 Task: Create a task  Create a new online auction platform , assign it to team member softage.2@softage.net in the project AgileLab and update the status of the task to  On Track  , set the priority of the task to Low
Action: Mouse moved to (67, 49)
Screenshot: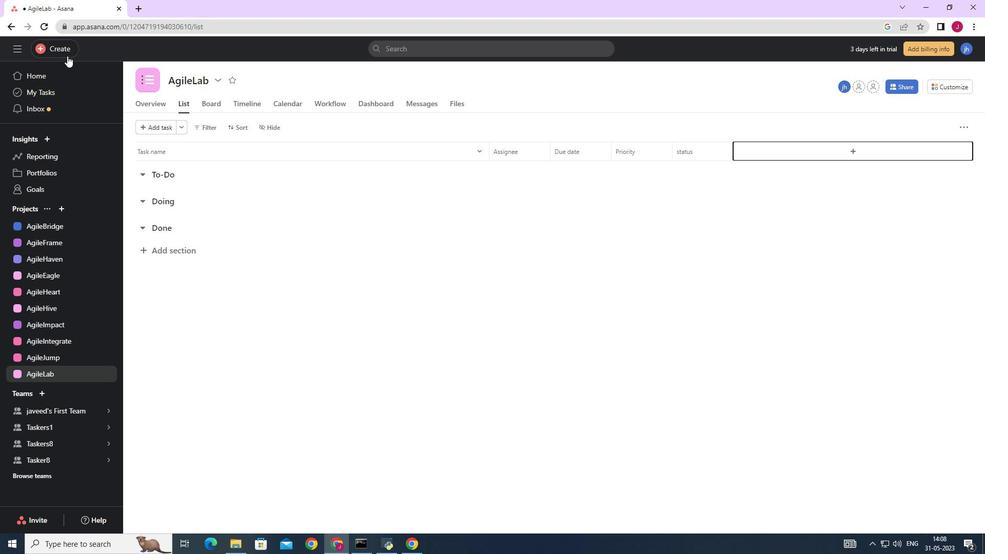 
Action: Mouse pressed left at (67, 49)
Screenshot: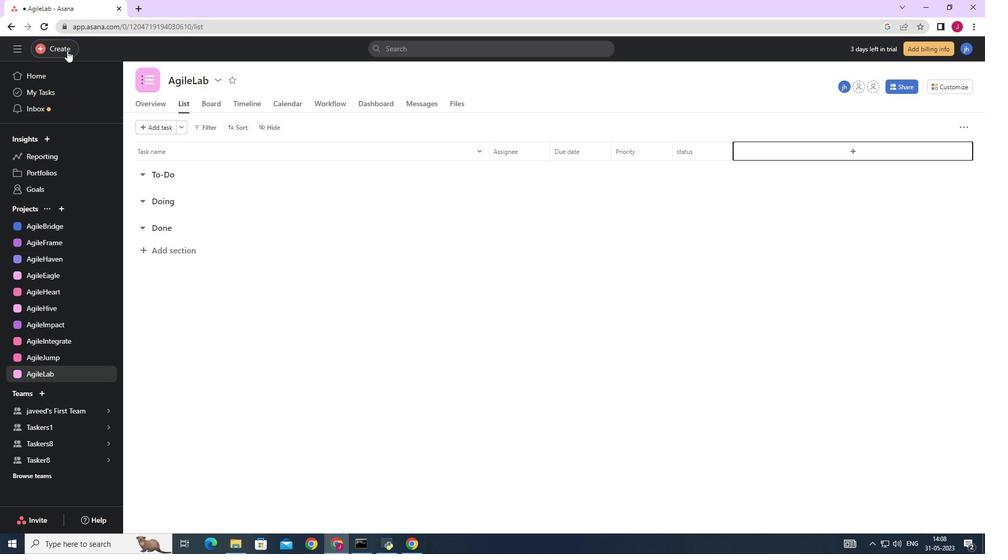 
Action: Mouse moved to (137, 47)
Screenshot: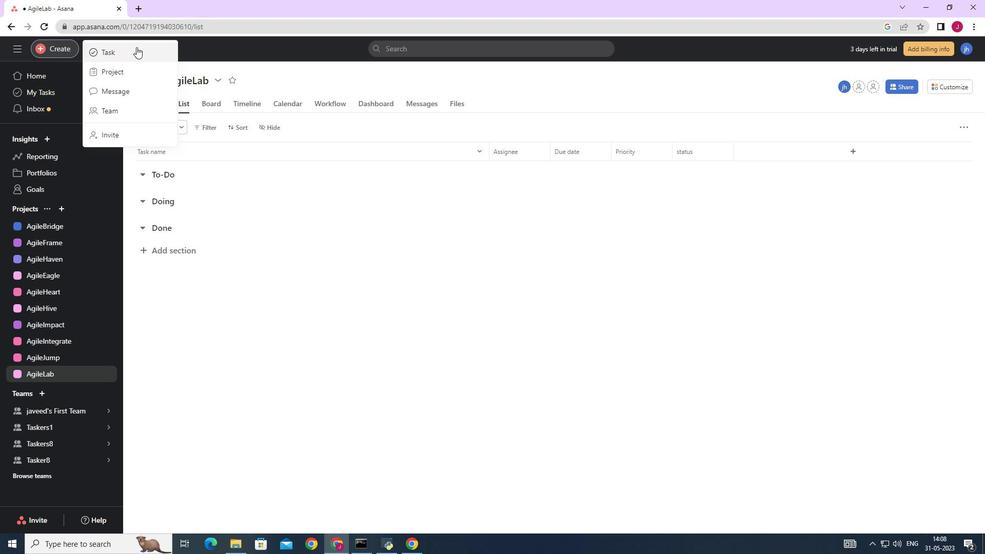 
Action: Mouse pressed left at (137, 47)
Screenshot: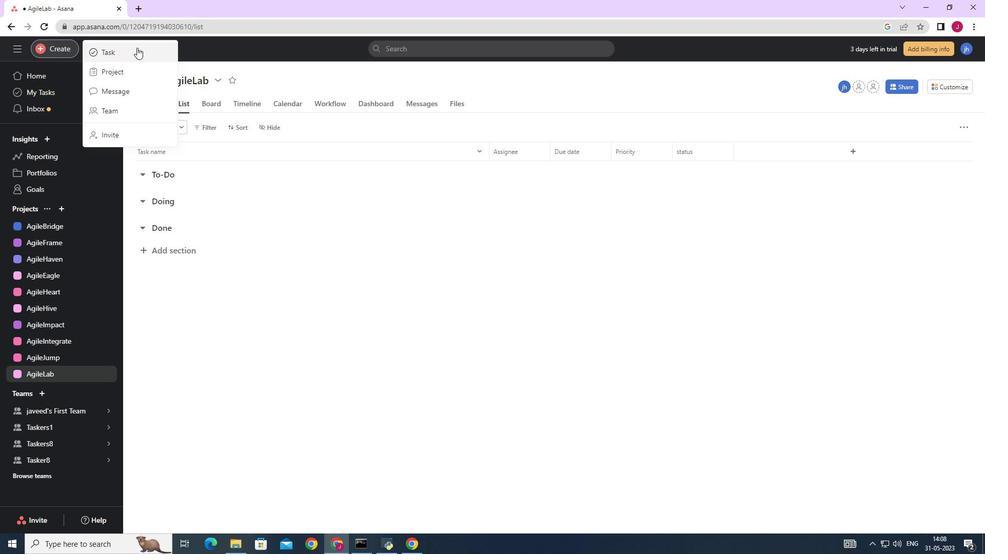
Action: Mouse moved to (802, 341)
Screenshot: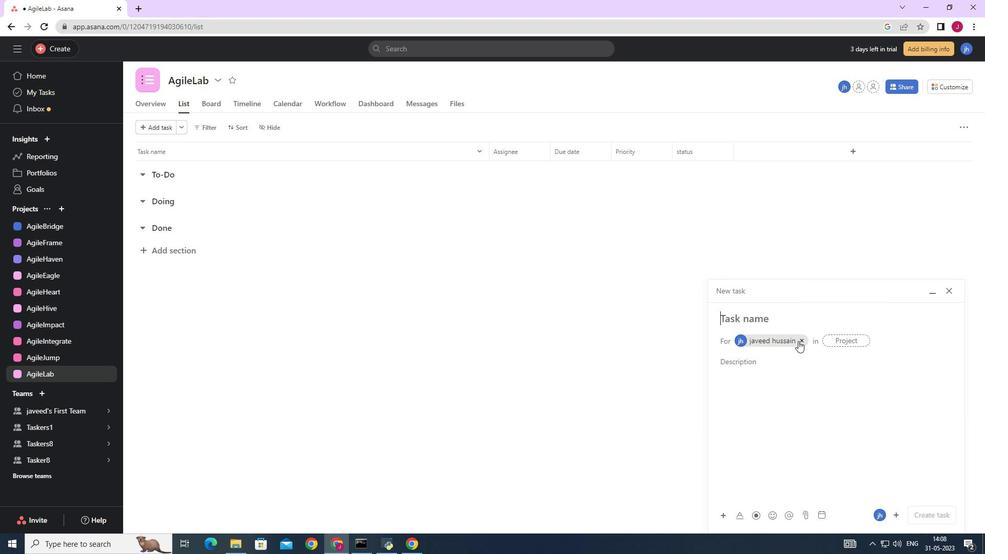 
Action: Mouse pressed left at (802, 341)
Screenshot: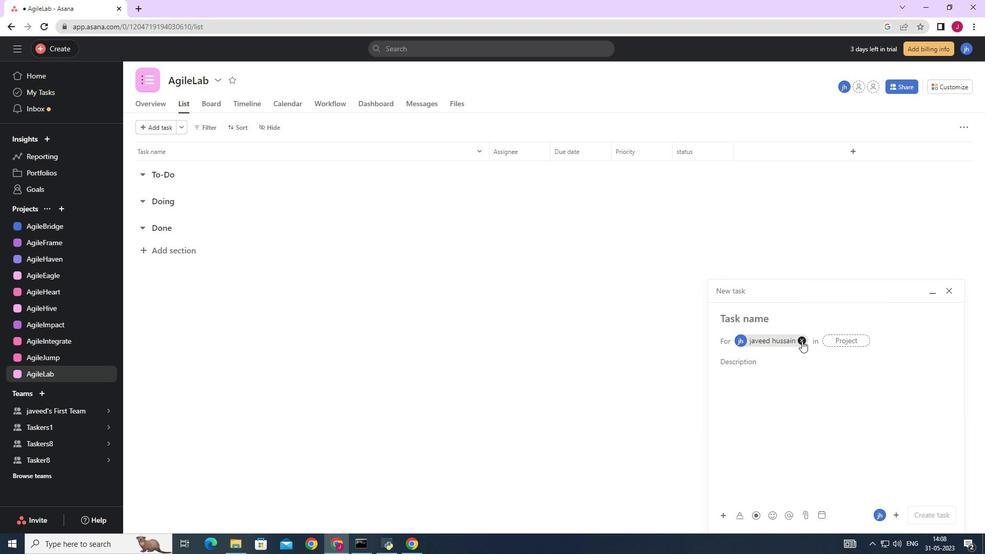 
Action: Mouse moved to (750, 321)
Screenshot: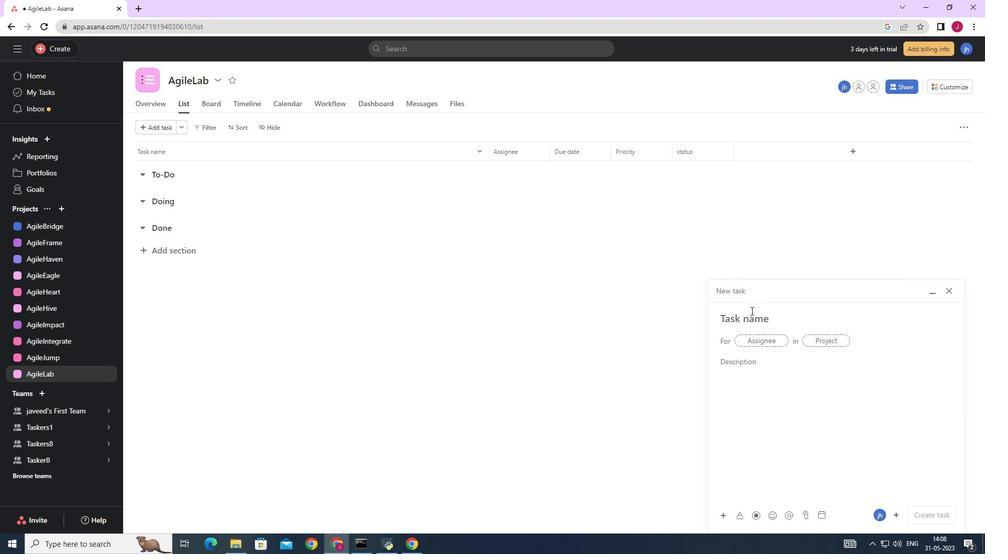 
Action: Mouse pressed left at (750, 321)
Screenshot: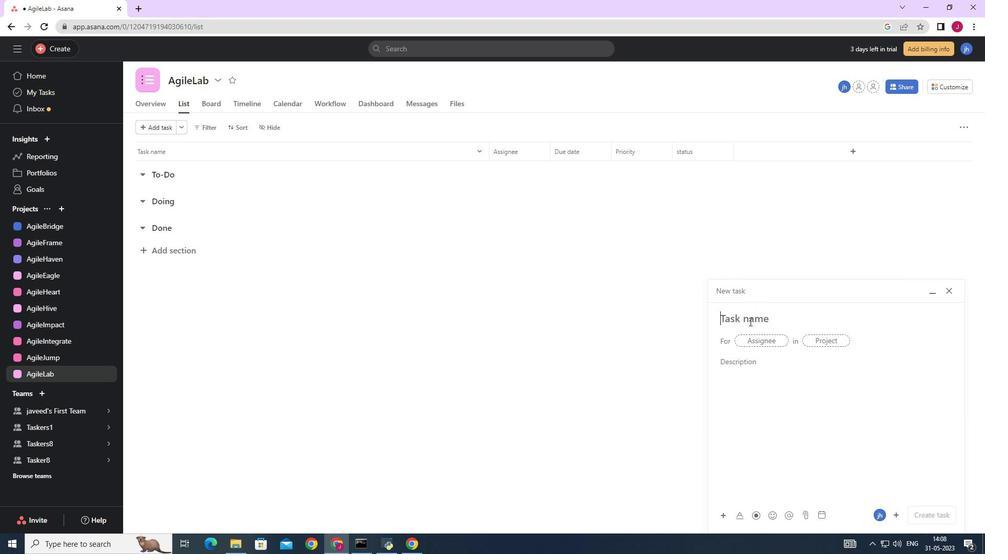 
Action: Mouse moved to (750, 321)
Screenshot: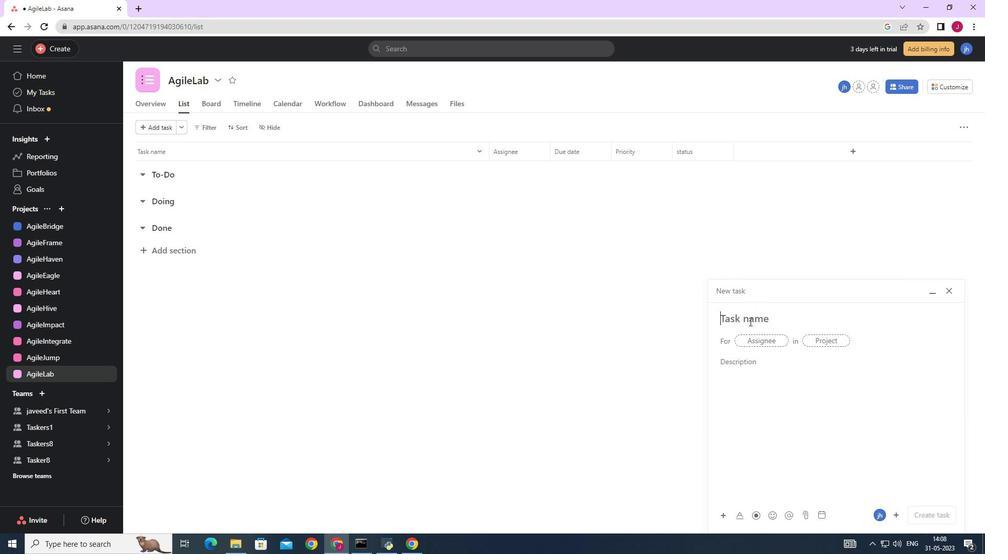 
Action: Key pressed <Key.caps_lock>C<Key.caps_lock>reate<Key.space>a<Key.space>new<Key.space>online<Key.space>auction<Key.space>platform,
Screenshot: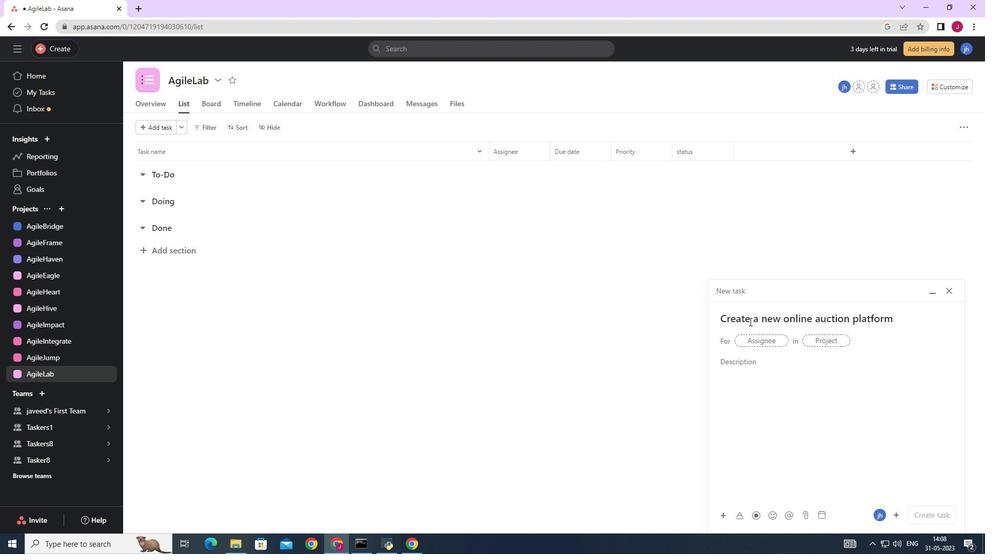 
Action: Mouse moved to (765, 342)
Screenshot: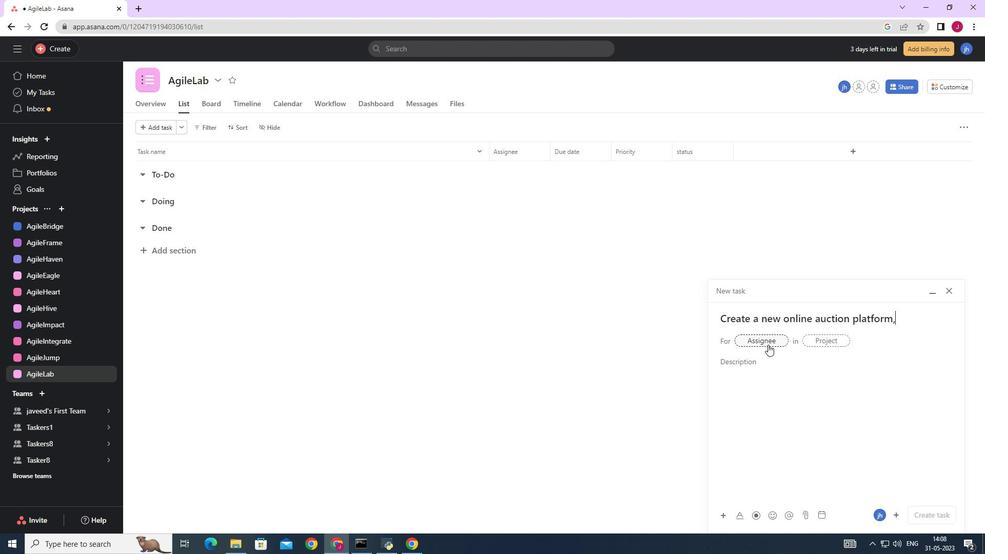 
Action: Mouse pressed left at (765, 342)
Screenshot: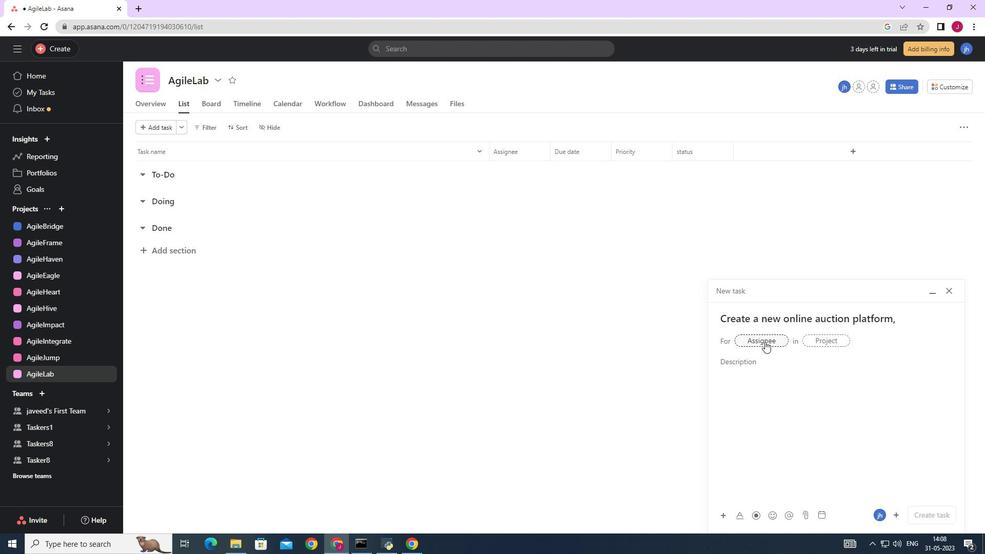 
Action: Key pressed softage.
Screenshot: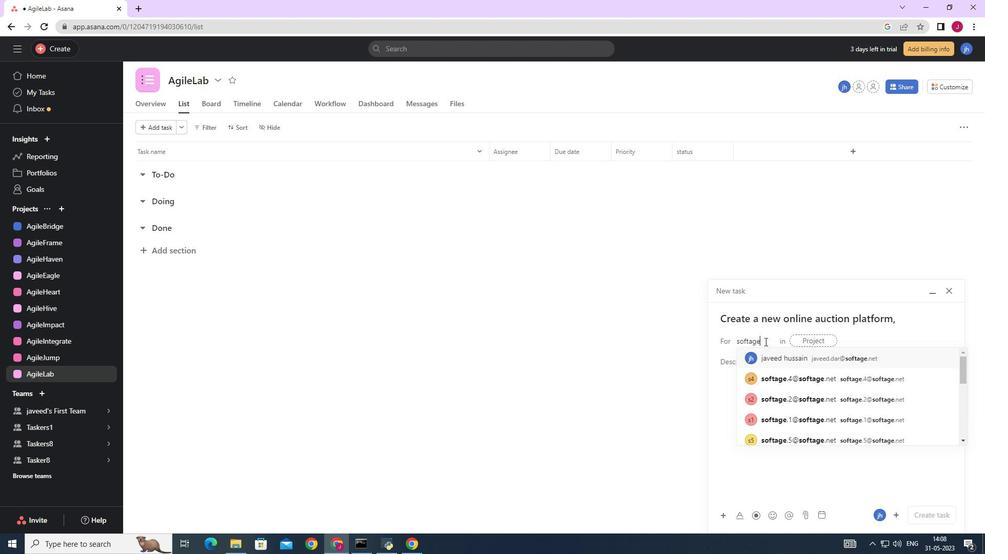 
Action: Mouse moved to (767, 342)
Screenshot: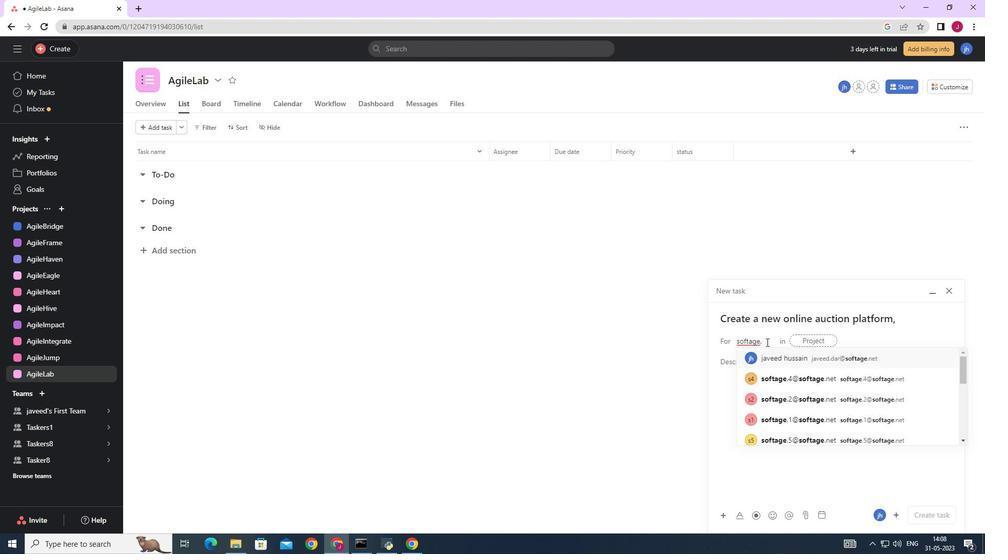 
Action: Key pressed <Key.f2>
Screenshot: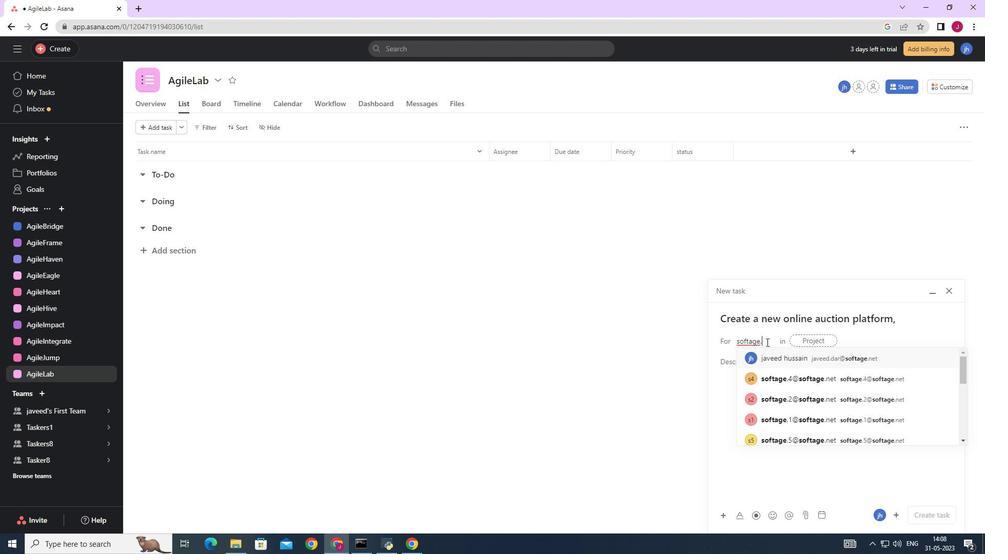 
Action: Mouse moved to (771, 344)
Screenshot: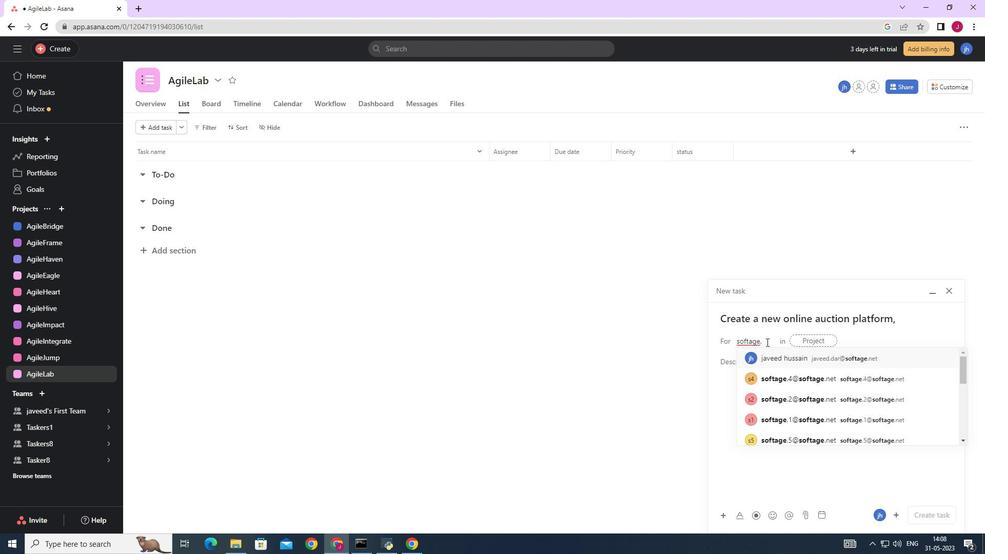 
Action: Key pressed <Key.f2>2
Screenshot: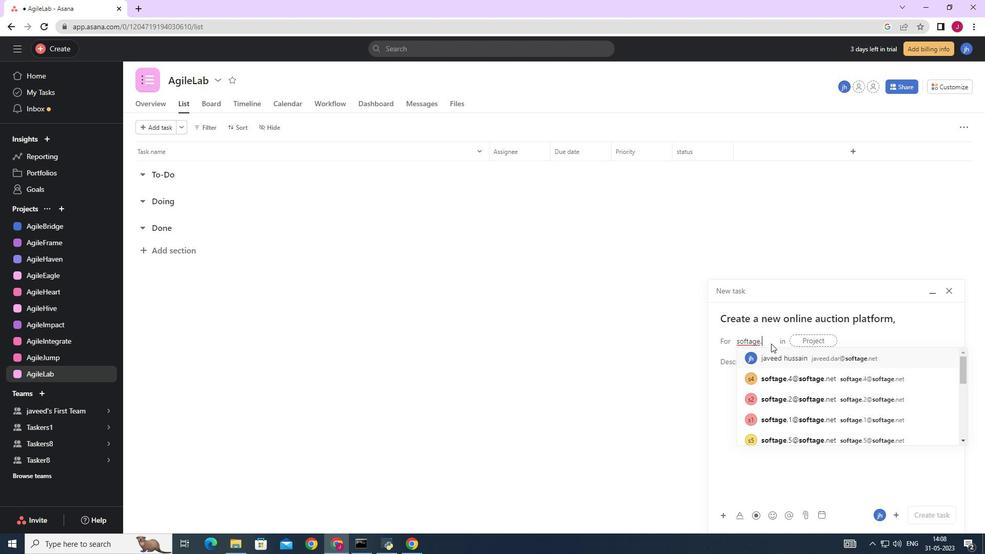 
Action: Mouse moved to (793, 357)
Screenshot: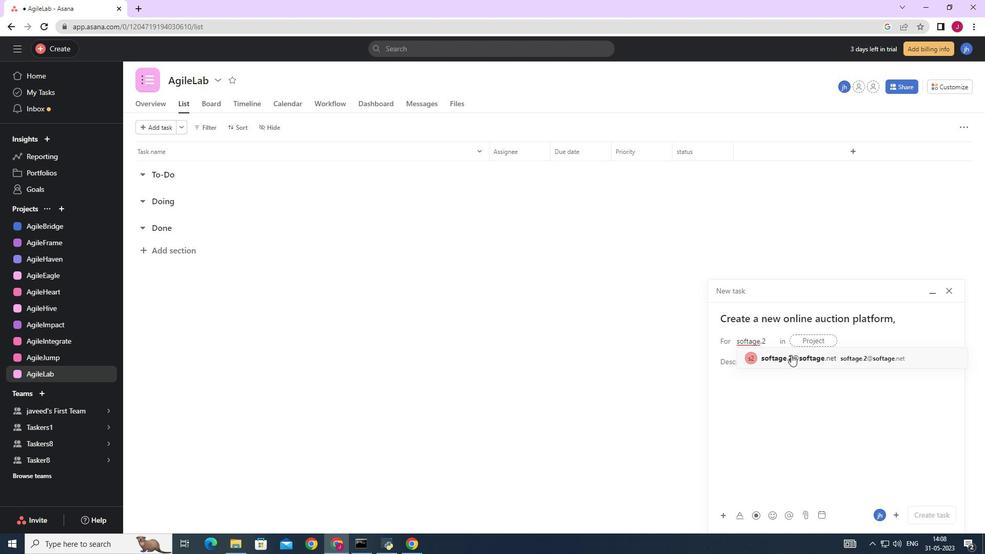 
Action: Mouse pressed left at (793, 357)
Screenshot: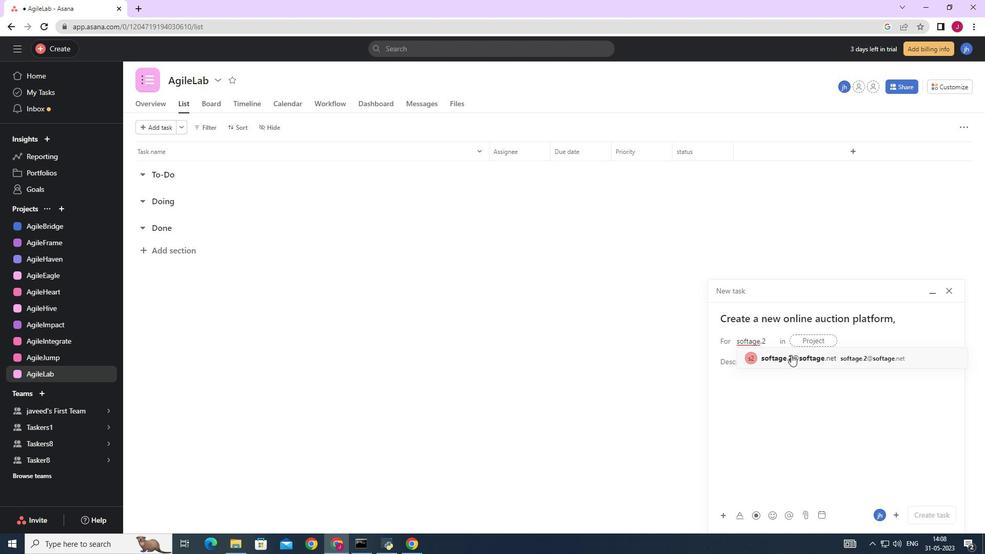 
Action: Mouse moved to (654, 358)
Screenshot: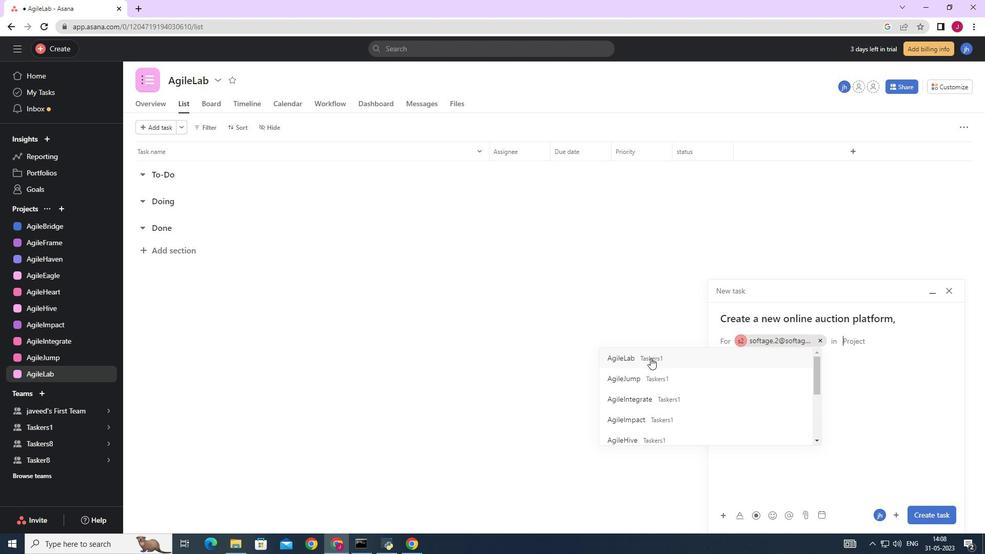 
Action: Mouse pressed left at (654, 358)
Screenshot: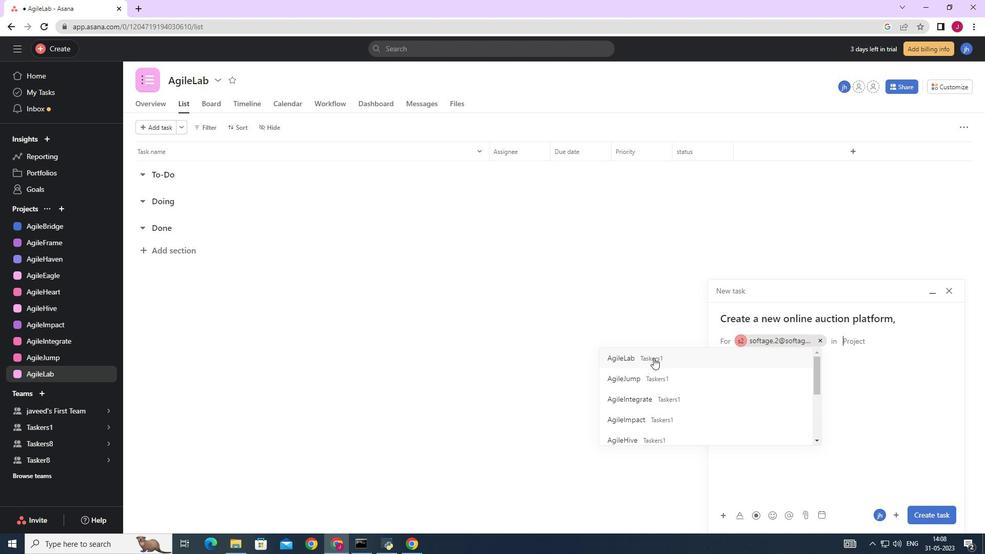 
Action: Mouse moved to (774, 365)
Screenshot: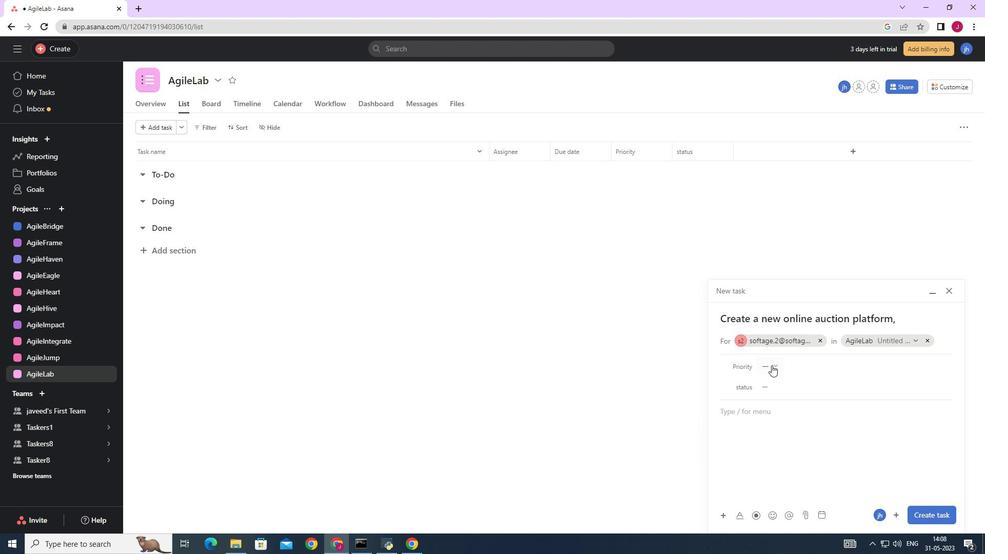 
Action: Mouse pressed left at (774, 365)
Screenshot: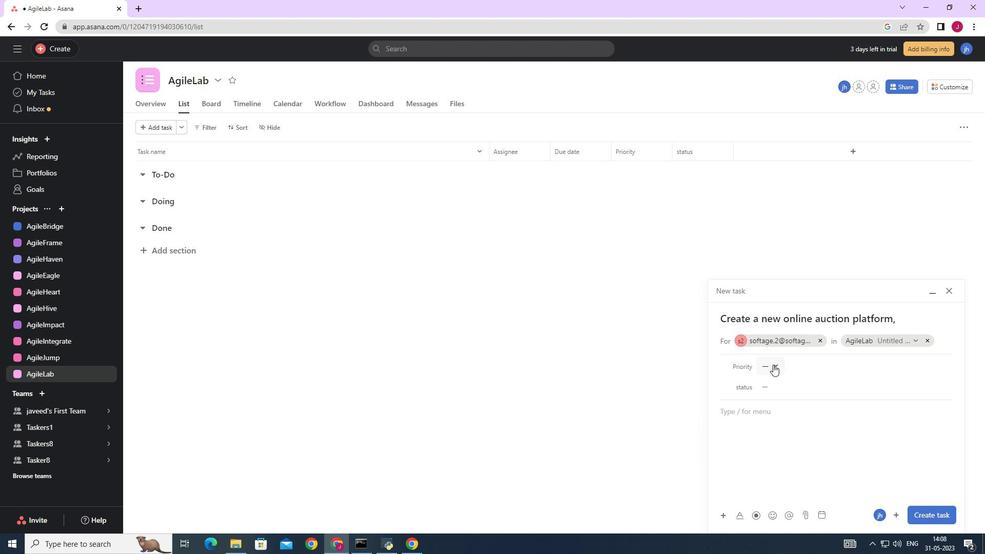 
Action: Mouse moved to (790, 435)
Screenshot: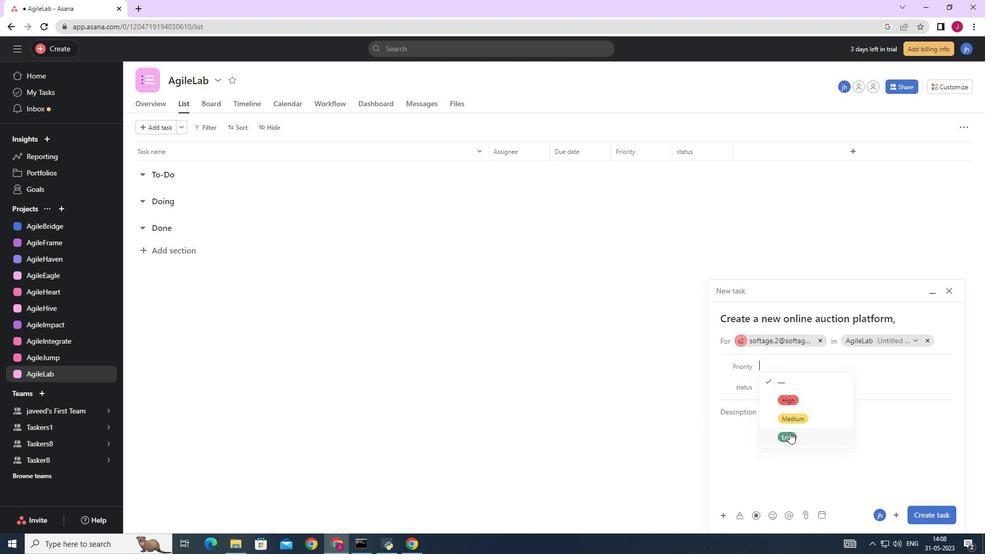 
Action: Mouse pressed left at (790, 435)
Screenshot: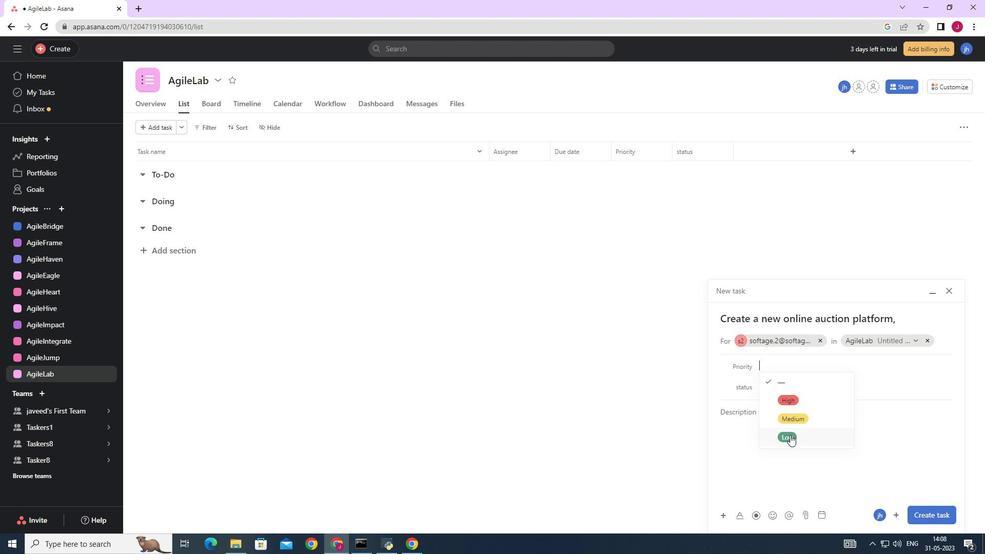 
Action: Mouse moved to (771, 385)
Screenshot: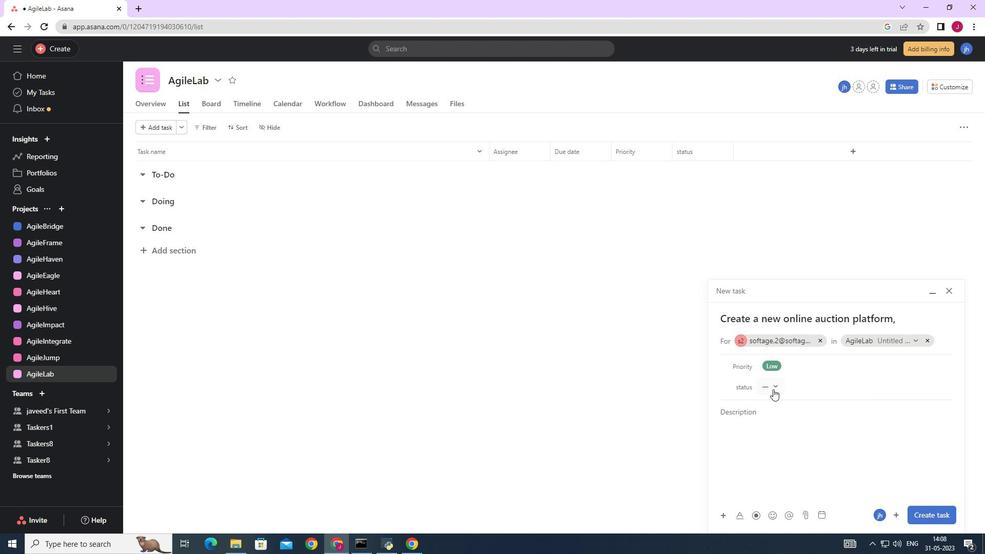 
Action: Mouse pressed left at (771, 385)
Screenshot: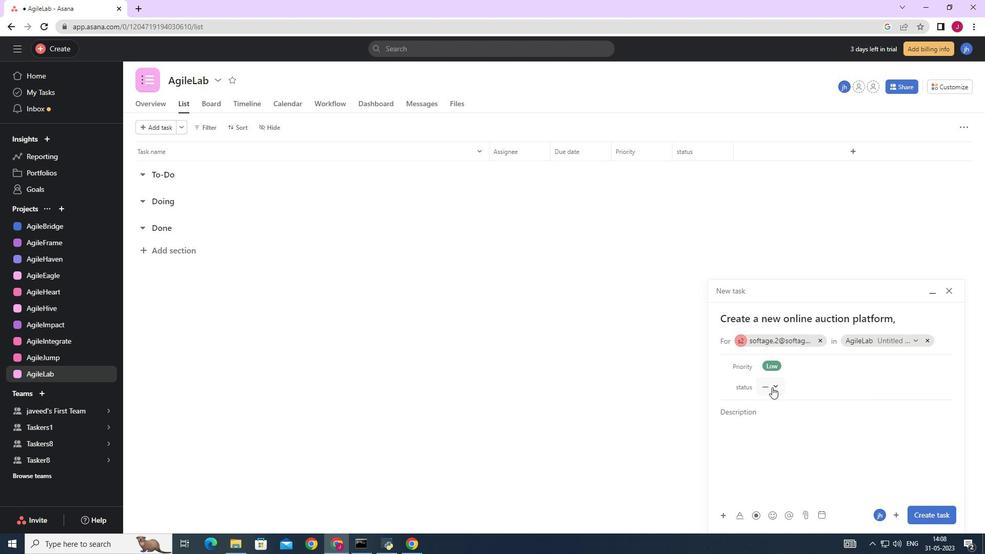 
Action: Mouse moved to (792, 418)
Screenshot: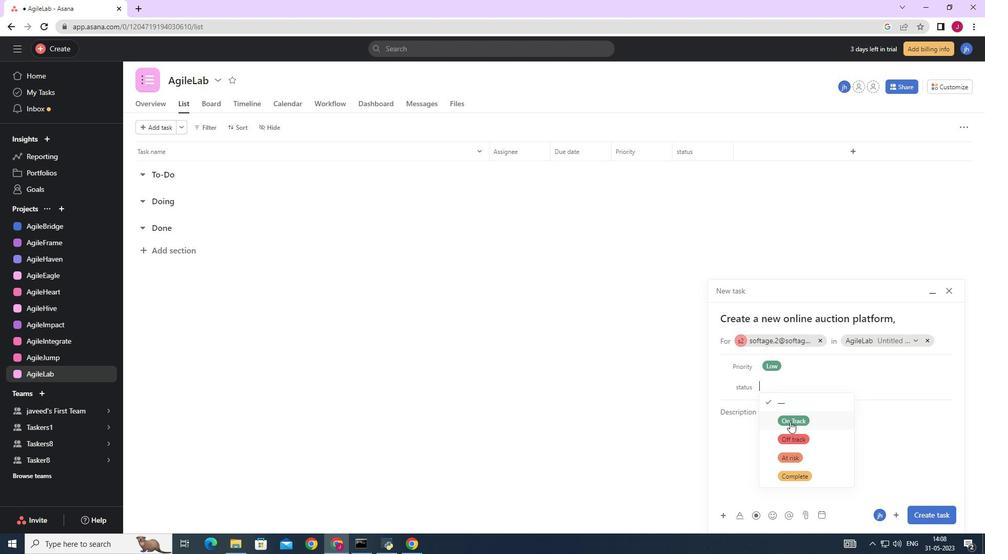 
Action: Mouse pressed left at (792, 418)
Screenshot: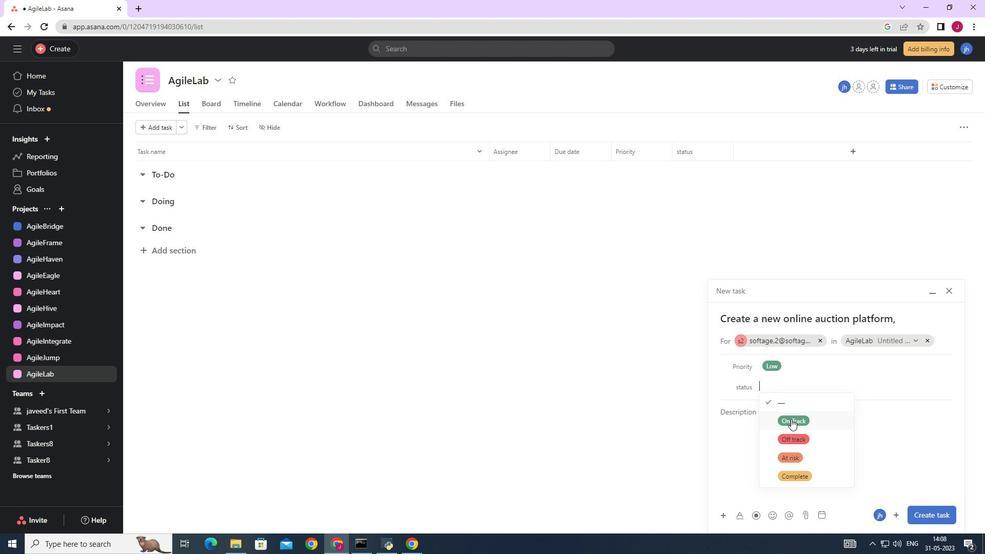
Action: Mouse moved to (926, 511)
Screenshot: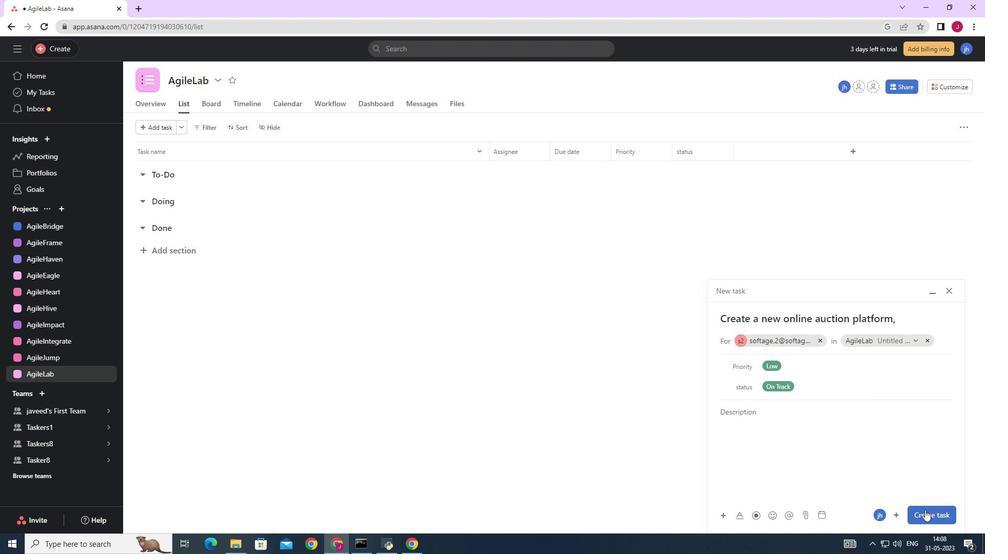 
Action: Mouse pressed left at (926, 511)
Screenshot: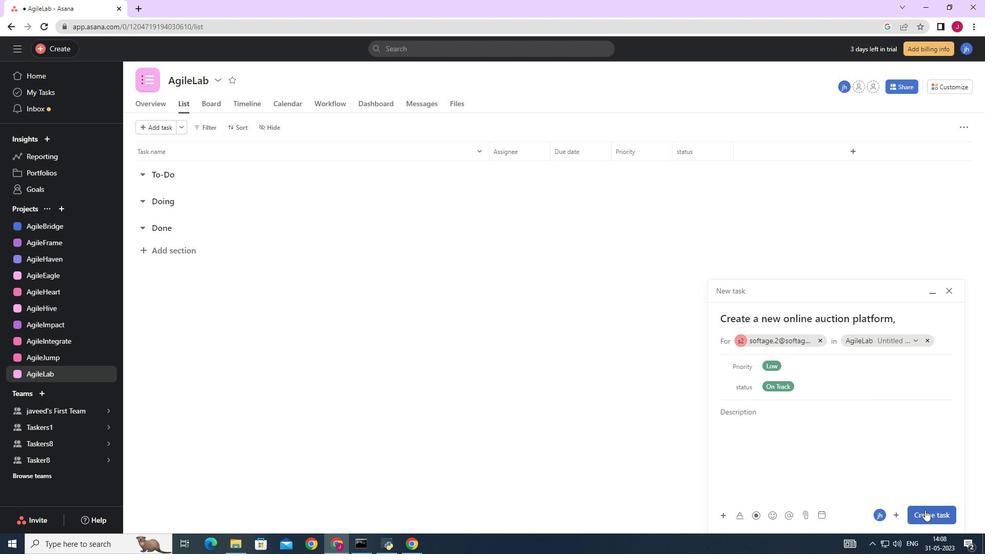 
Action: Mouse moved to (700, 435)
Screenshot: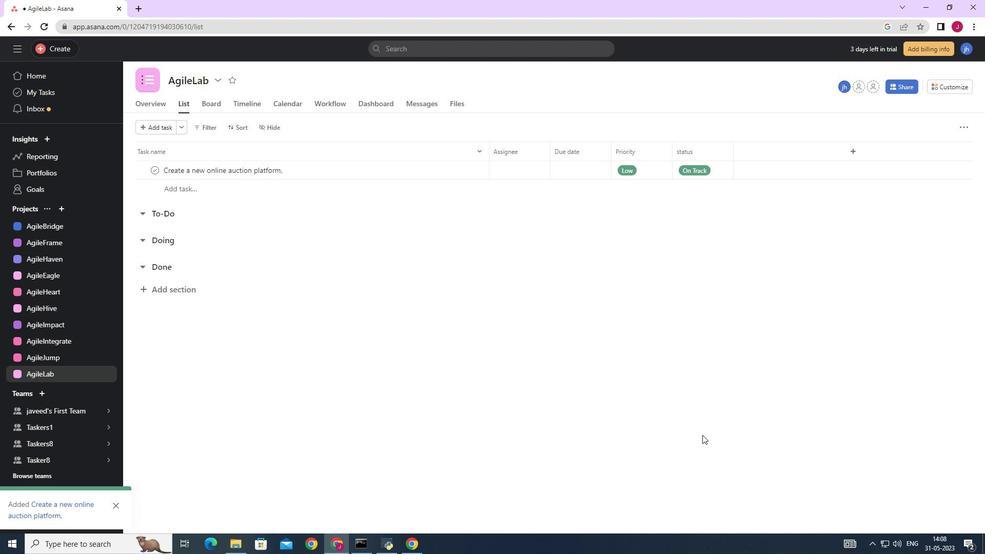 
